 Task: Update the time on Redfin of the saved search to less than 14 days.
Action: Mouse moved to (317, 239)
Screenshot: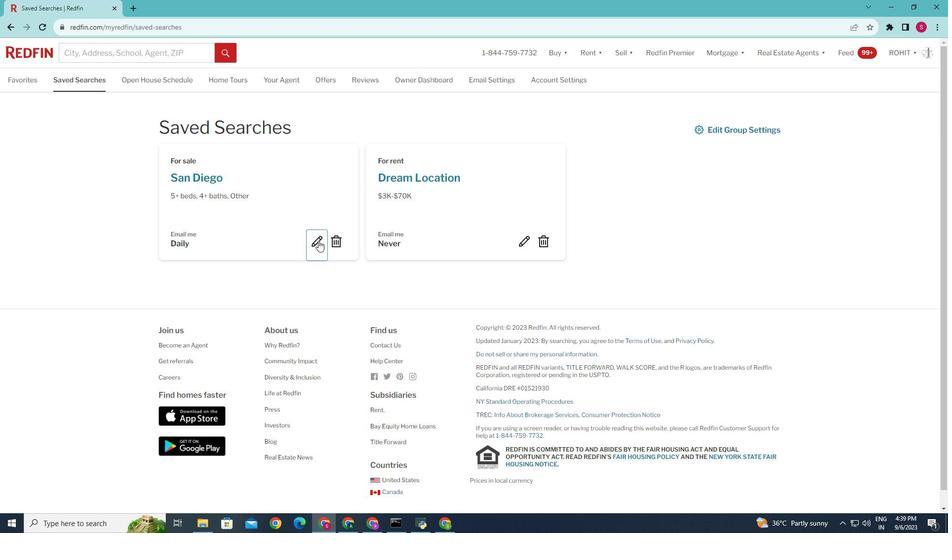 
Action: Mouse pressed left at (317, 239)
Screenshot: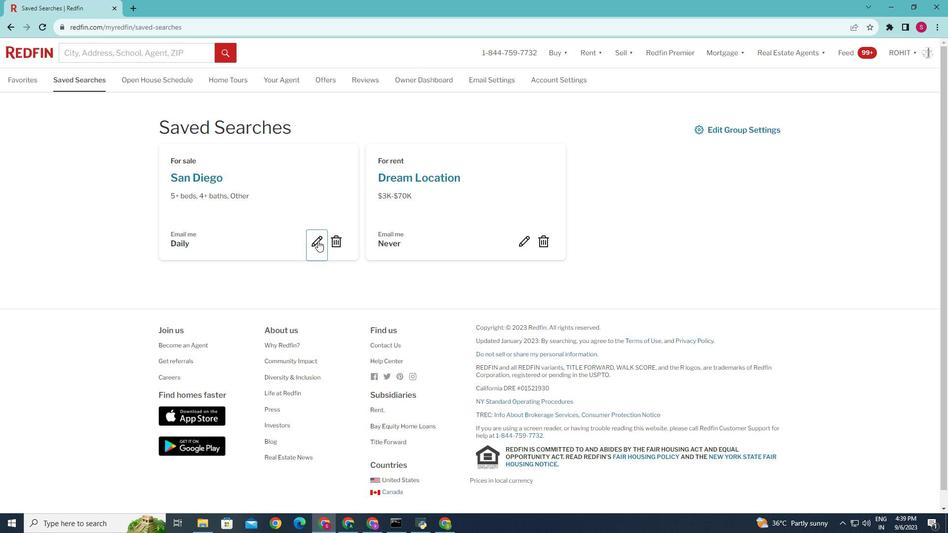 
Action: Mouse moved to (392, 304)
Screenshot: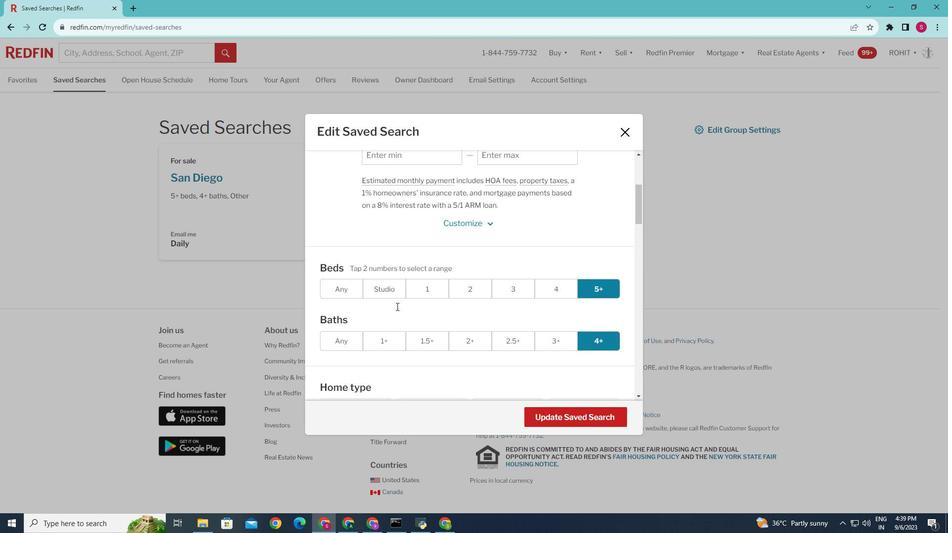 
Action: Mouse scrolled (392, 303) with delta (0, 0)
Screenshot: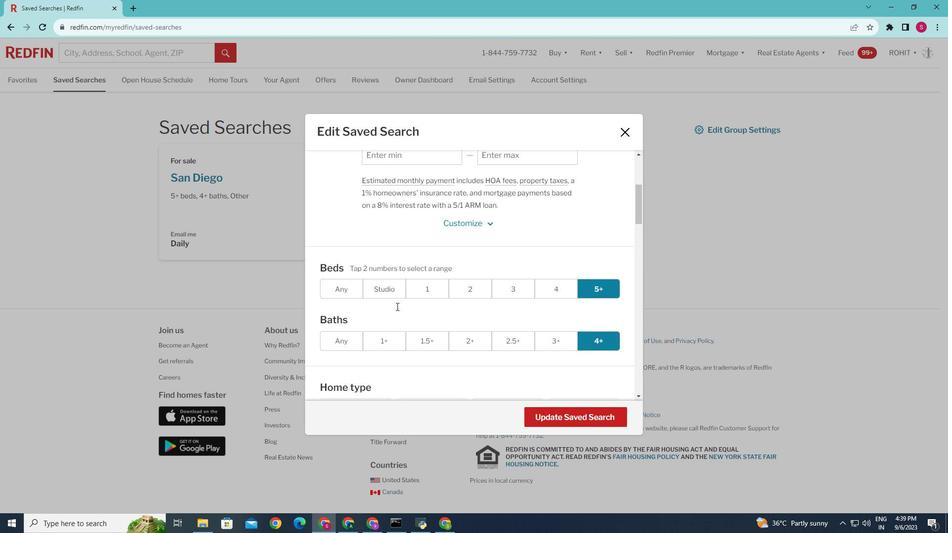 
Action: Mouse moved to (394, 304)
Screenshot: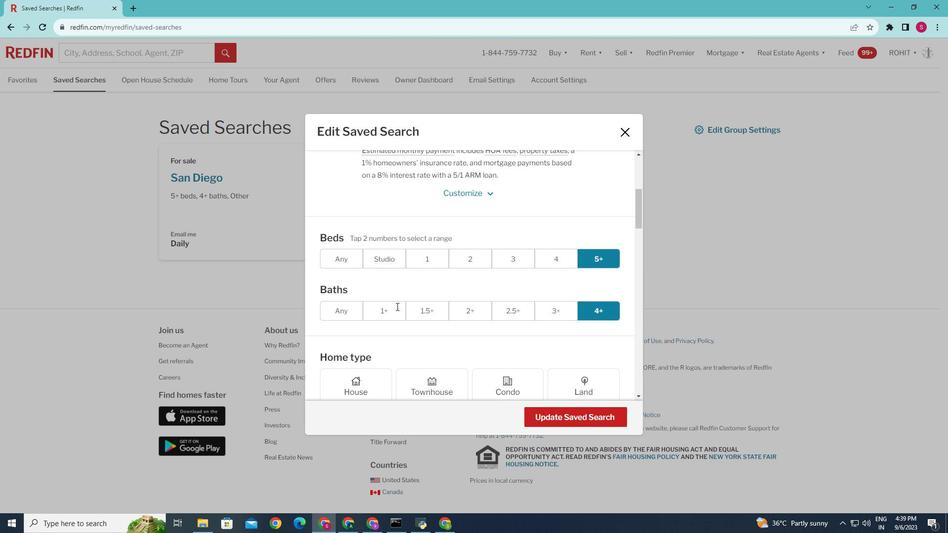 
Action: Mouse scrolled (394, 304) with delta (0, 0)
Screenshot: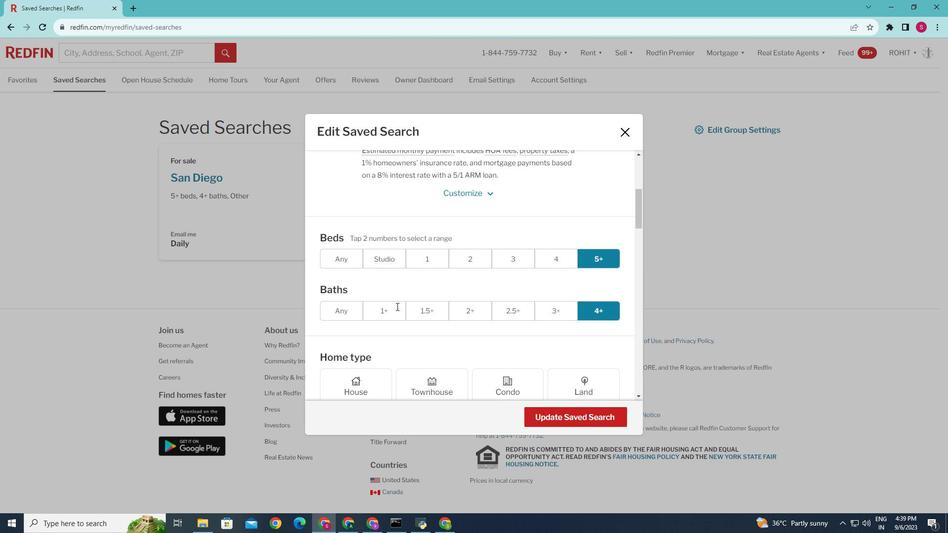 
Action: Mouse moved to (394, 304)
Screenshot: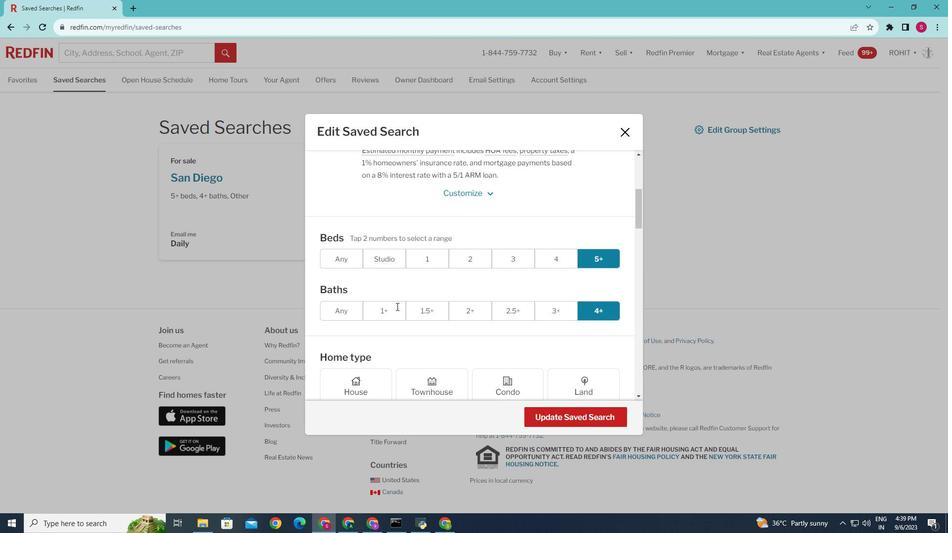 
Action: Mouse scrolled (394, 304) with delta (0, 0)
Screenshot: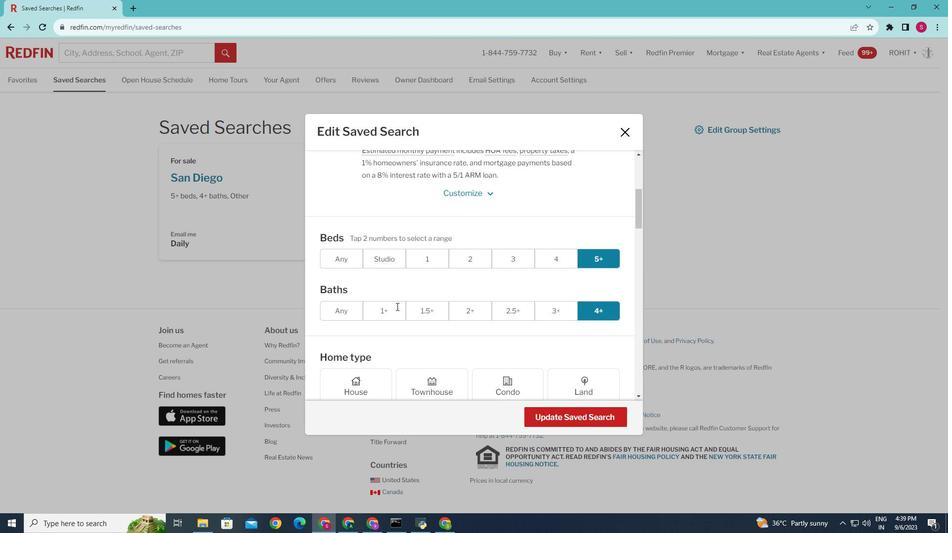 
Action: Mouse scrolled (394, 304) with delta (0, 0)
Screenshot: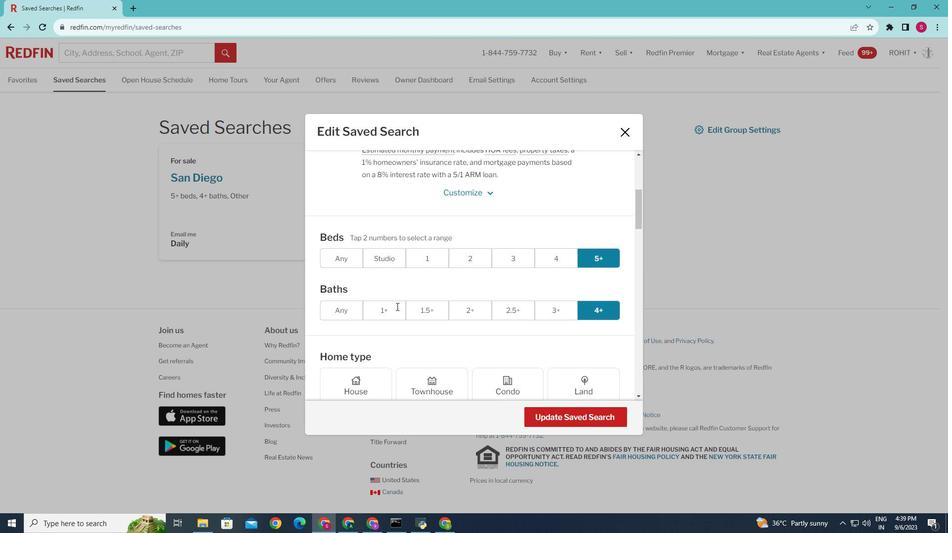 
Action: Mouse moved to (393, 305)
Screenshot: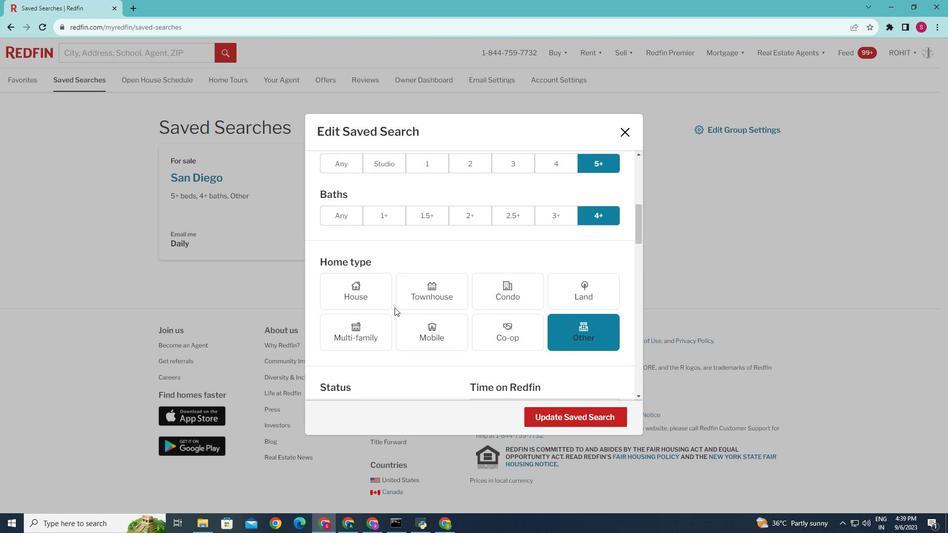 
Action: Mouse scrolled (393, 304) with delta (0, 0)
Screenshot: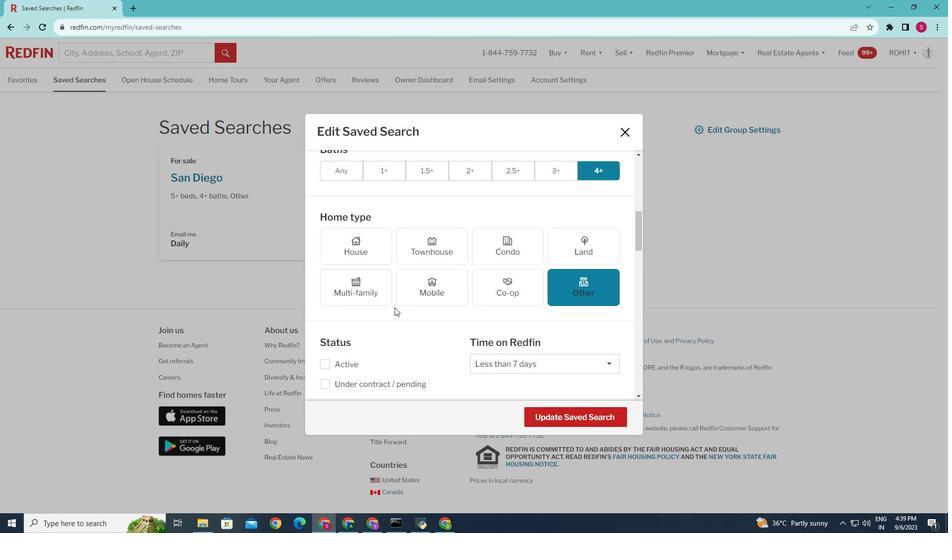 
Action: Mouse moved to (393, 305)
Screenshot: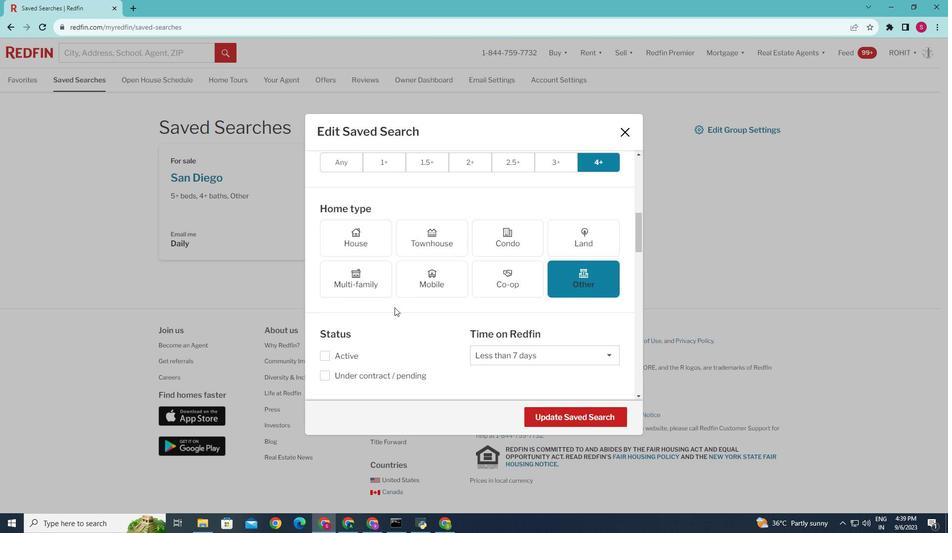
Action: Mouse scrolled (393, 305) with delta (0, 0)
Screenshot: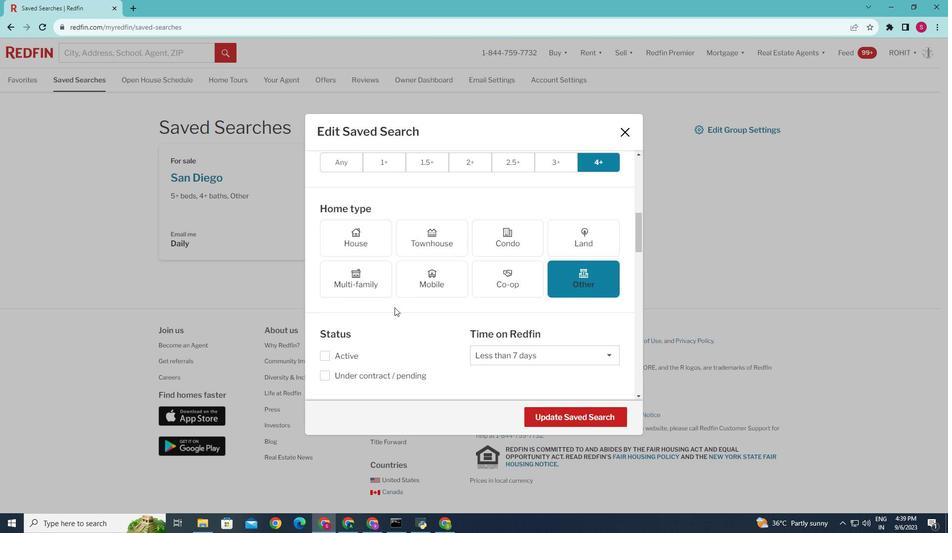 
Action: Mouse moved to (392, 305)
Screenshot: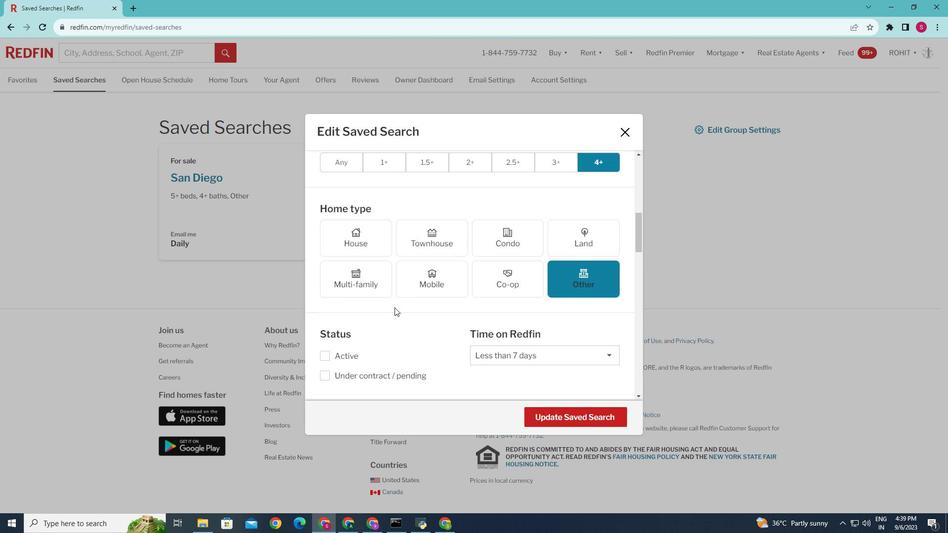 
Action: Mouse scrolled (392, 305) with delta (0, 0)
Screenshot: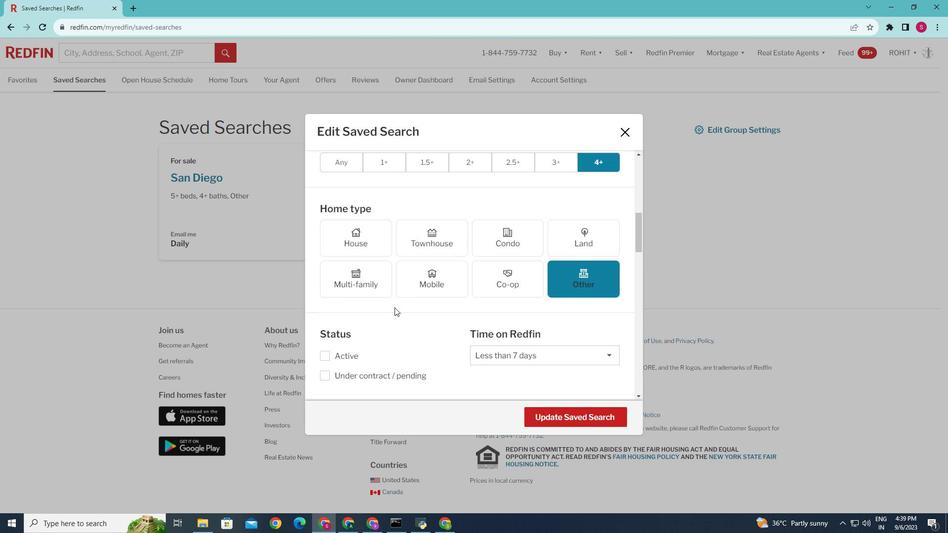 
Action: Mouse moved to (392, 305)
Screenshot: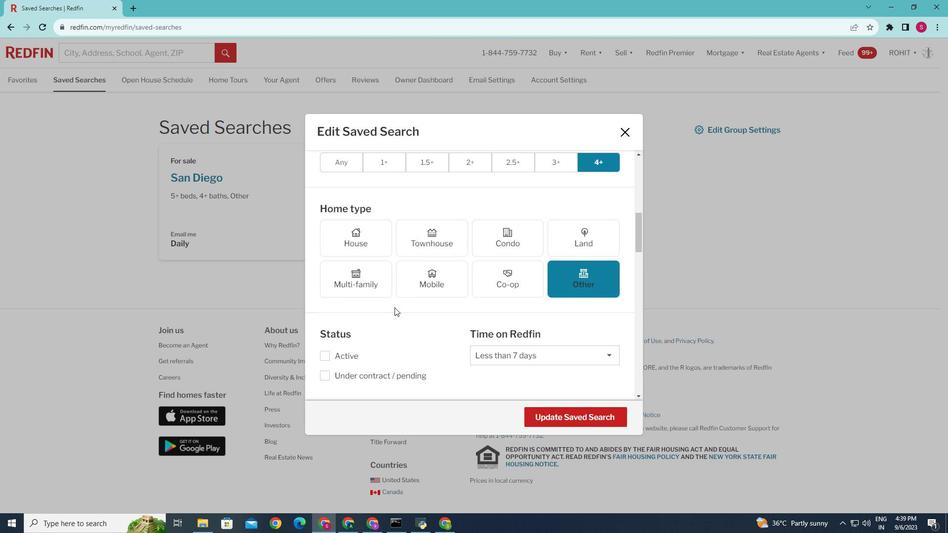 
Action: Mouse scrolled (392, 305) with delta (0, 0)
Screenshot: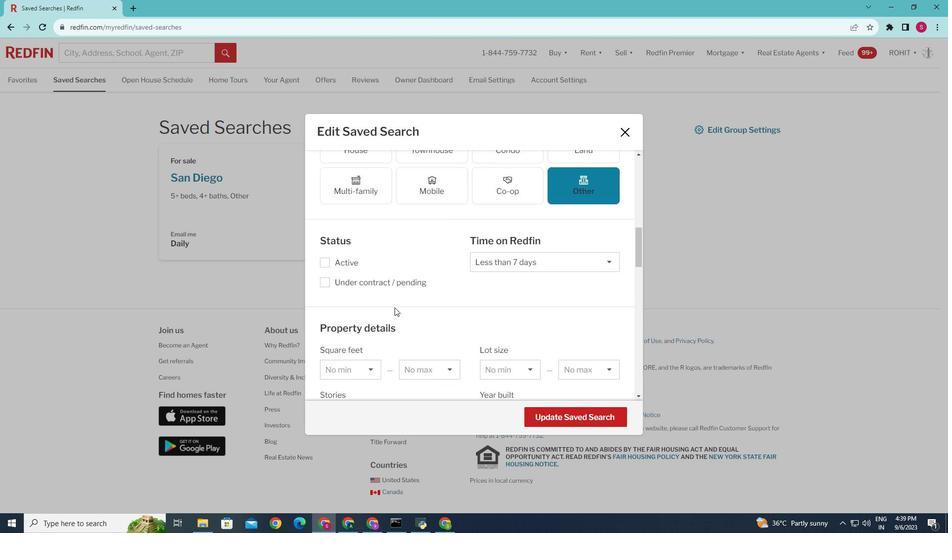 
Action: Mouse scrolled (392, 305) with delta (0, 0)
Screenshot: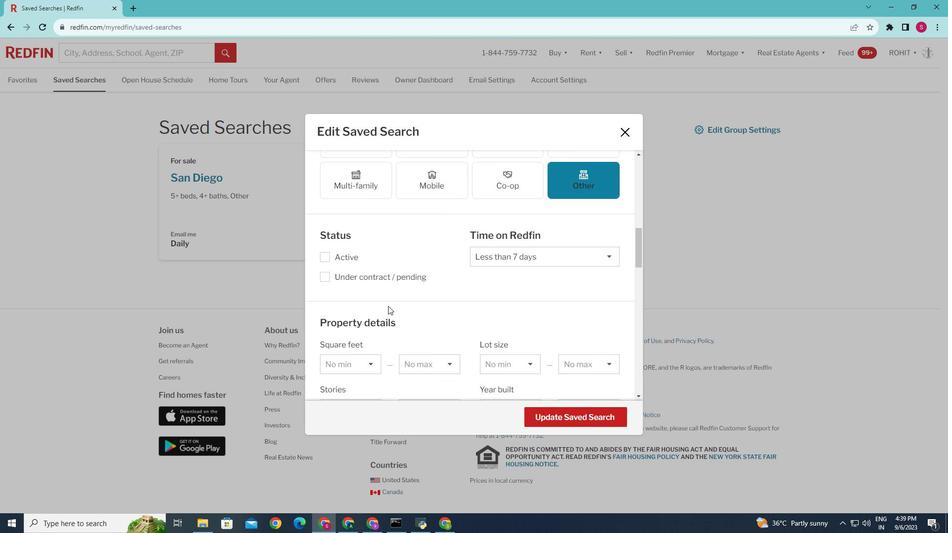 
Action: Mouse moved to (499, 255)
Screenshot: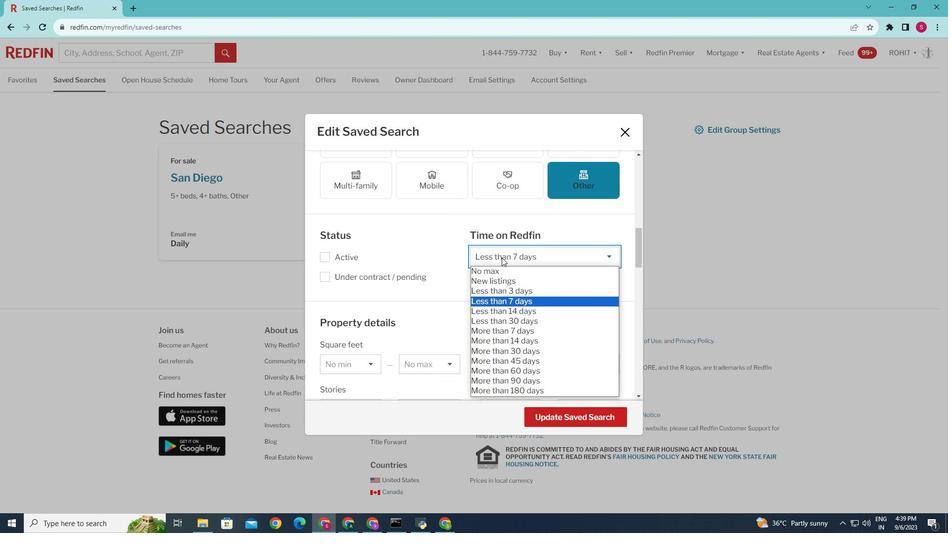 
Action: Mouse pressed left at (499, 255)
Screenshot: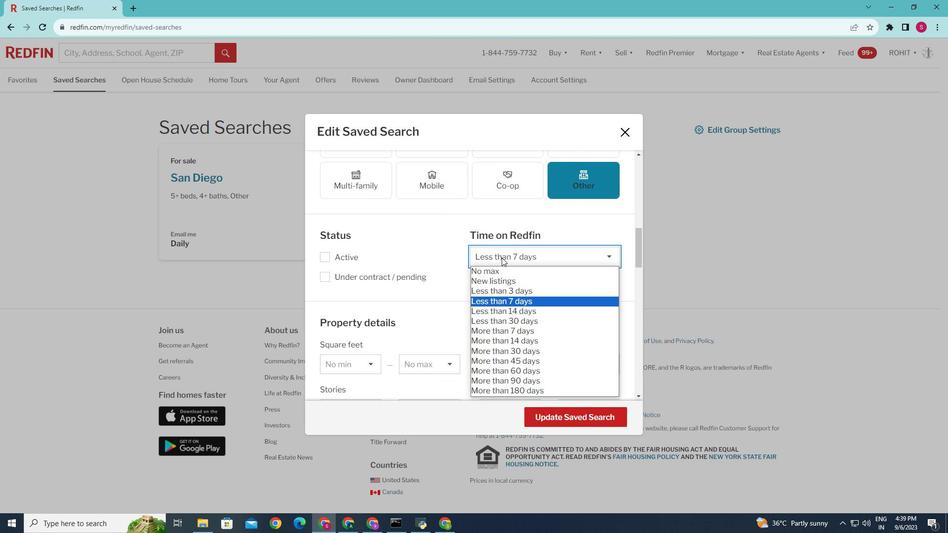 
Action: Mouse moved to (496, 307)
Screenshot: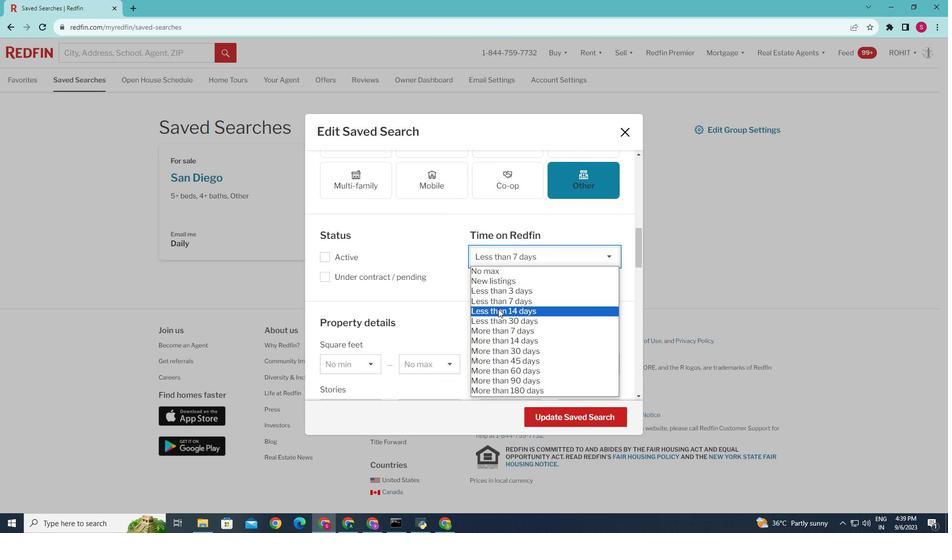 
Action: Mouse pressed left at (496, 307)
Screenshot: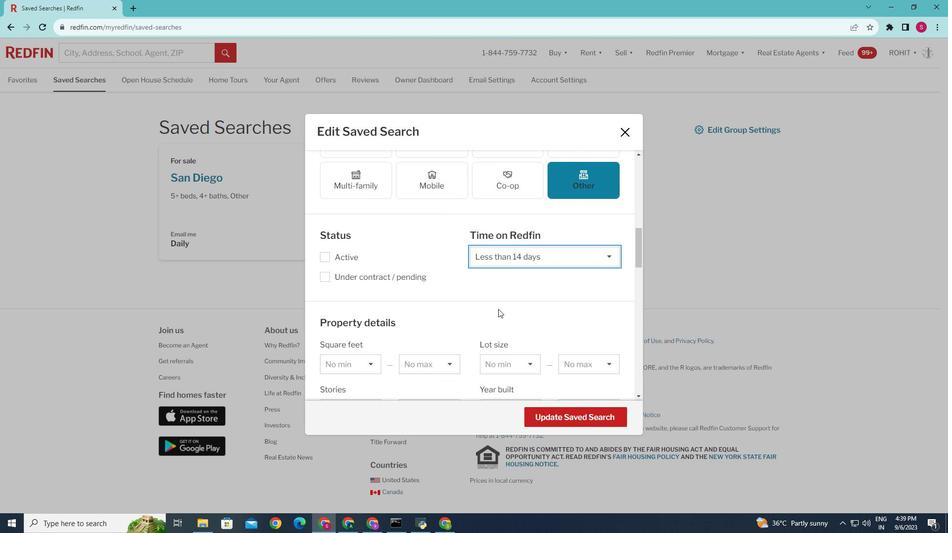 
Action: Mouse moved to (575, 412)
Screenshot: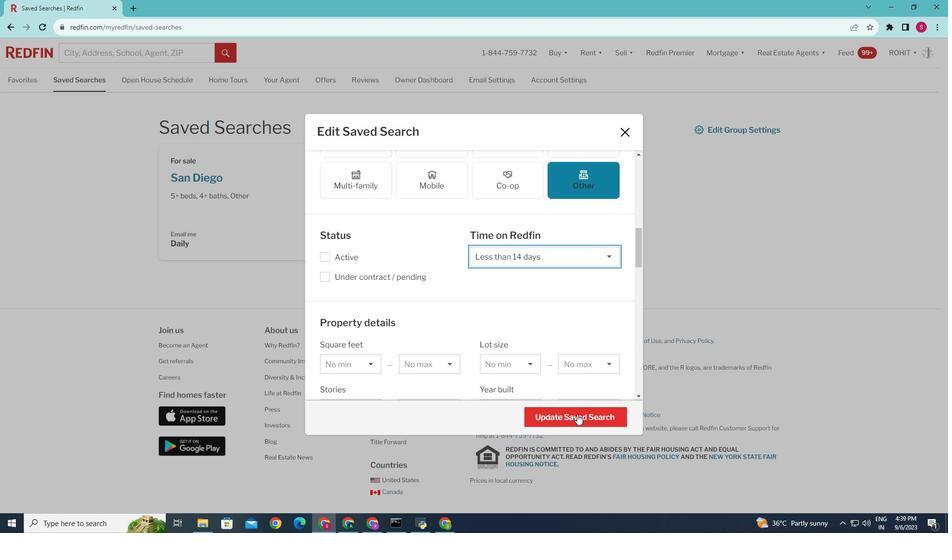
Action: Mouse pressed left at (575, 412)
Screenshot: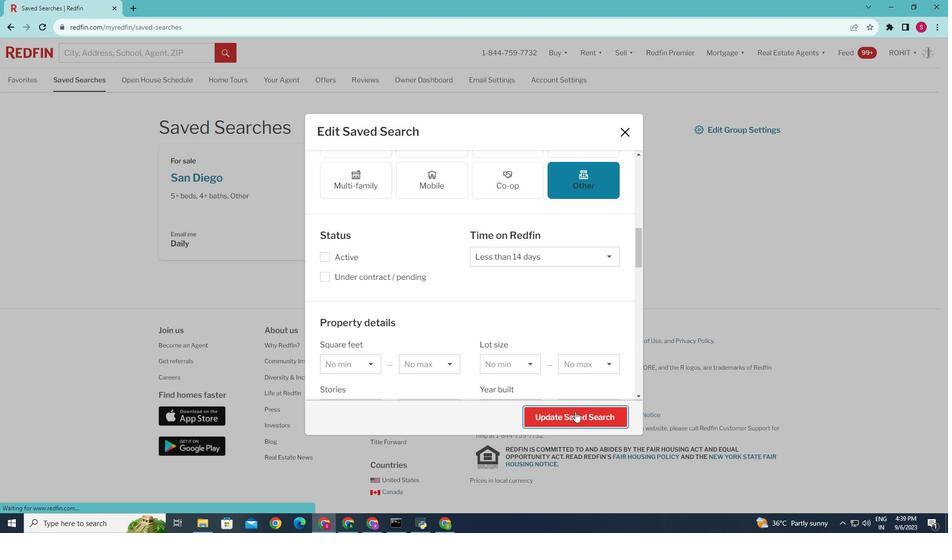 
Action: Mouse moved to (513, 352)
Screenshot: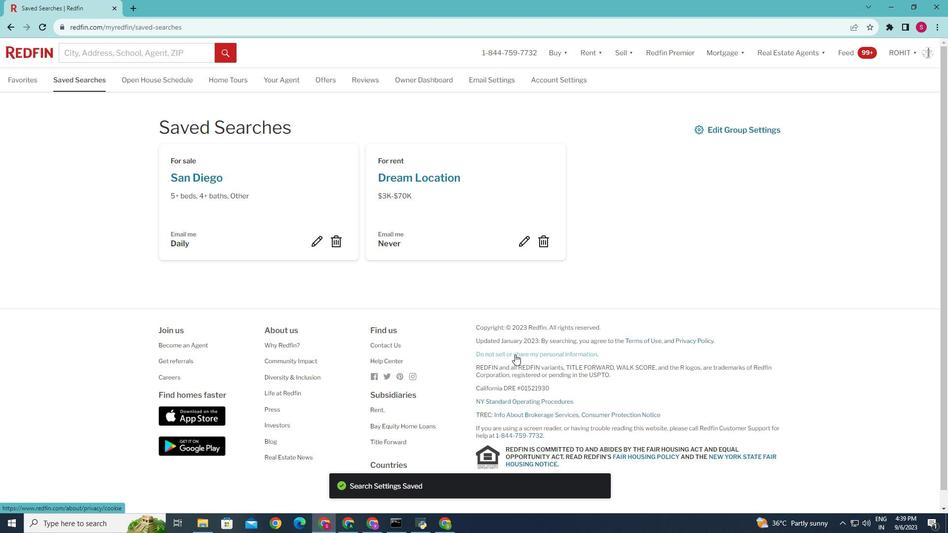 
